 Task: Add Mother Earth Brewing Co Cali Cream Vanilla Ale 6 Pack Cans to the cart.
Action: Mouse moved to (848, 304)
Screenshot: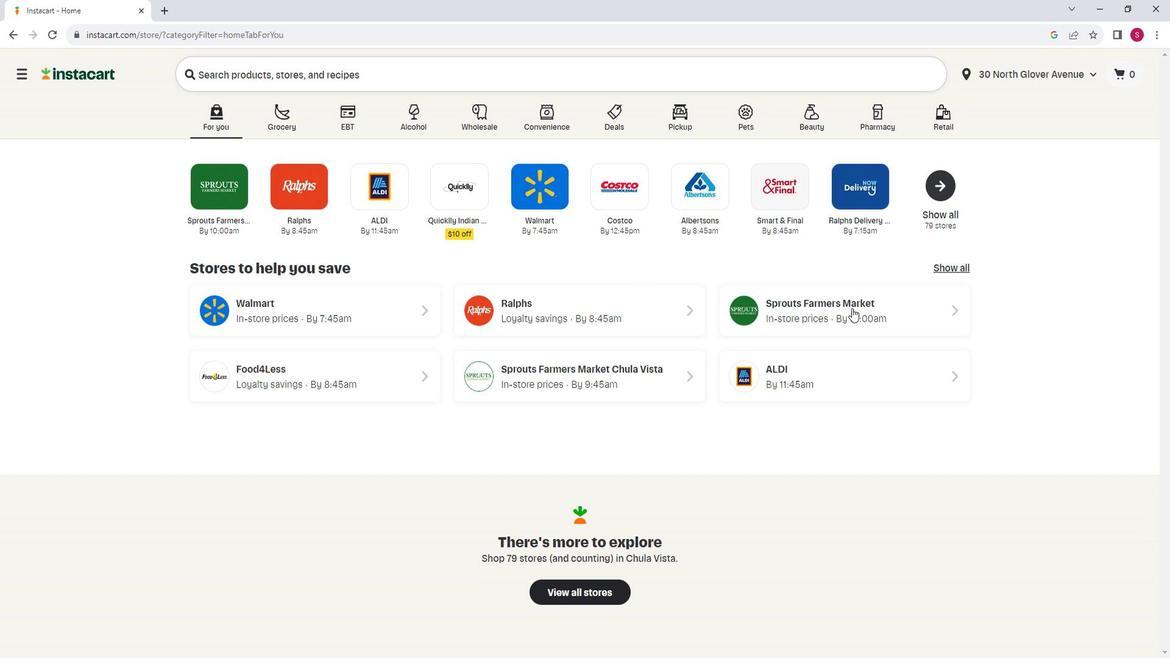 
Action: Mouse pressed left at (848, 304)
Screenshot: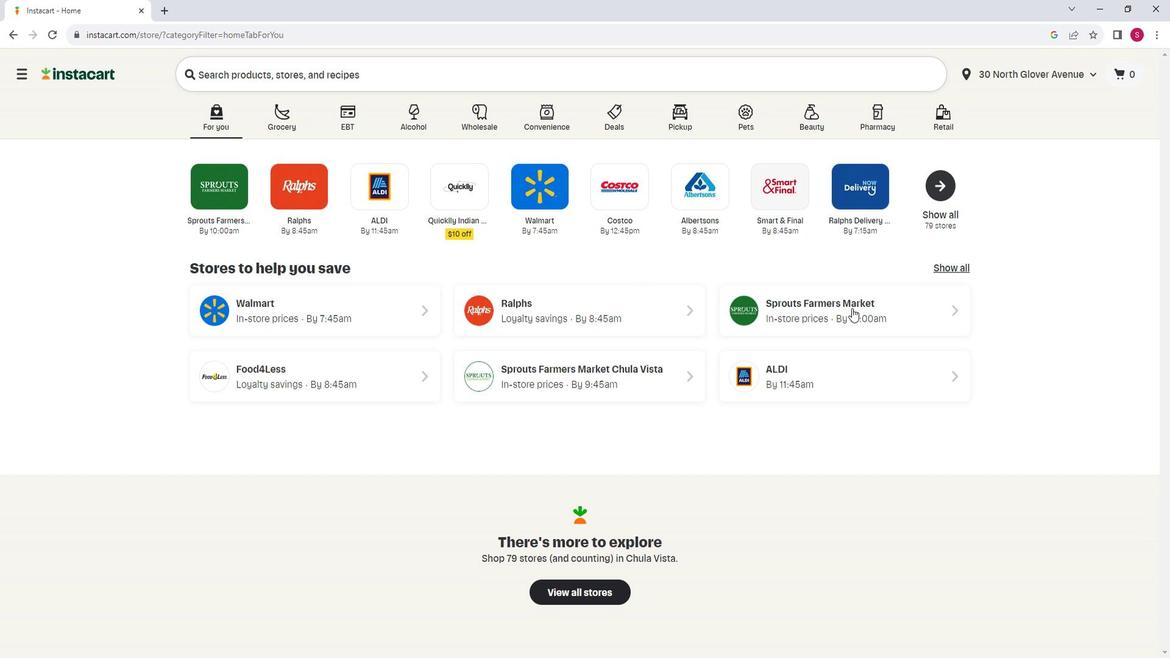 
Action: Mouse moved to (101, 482)
Screenshot: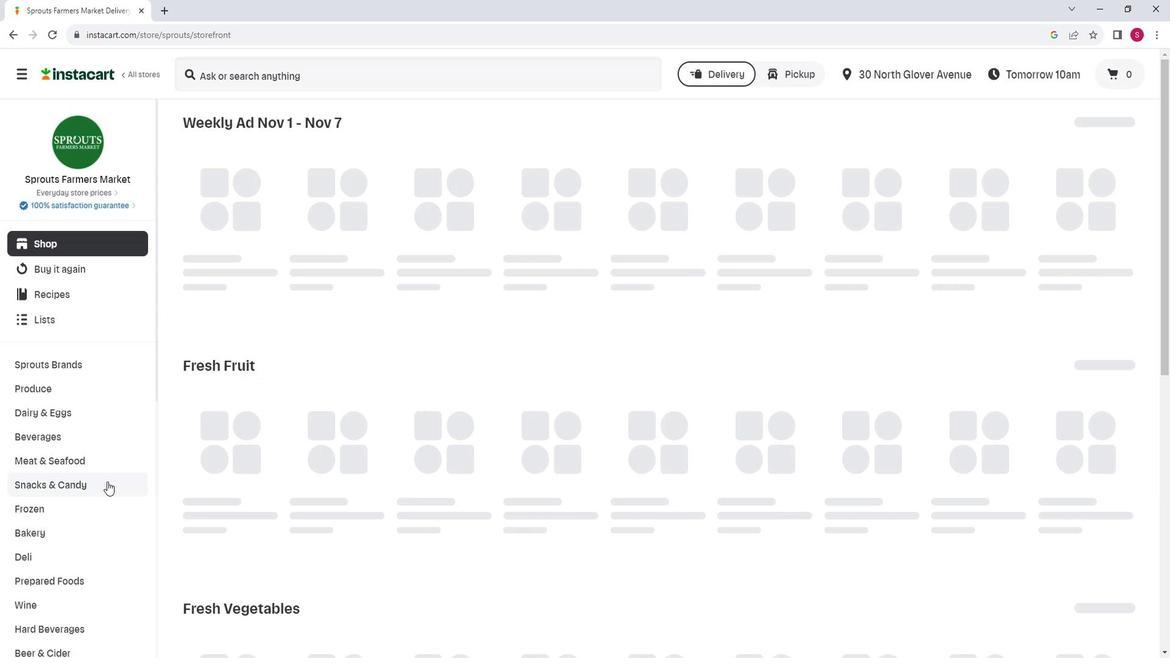 
Action: Mouse scrolled (101, 481) with delta (0, 0)
Screenshot: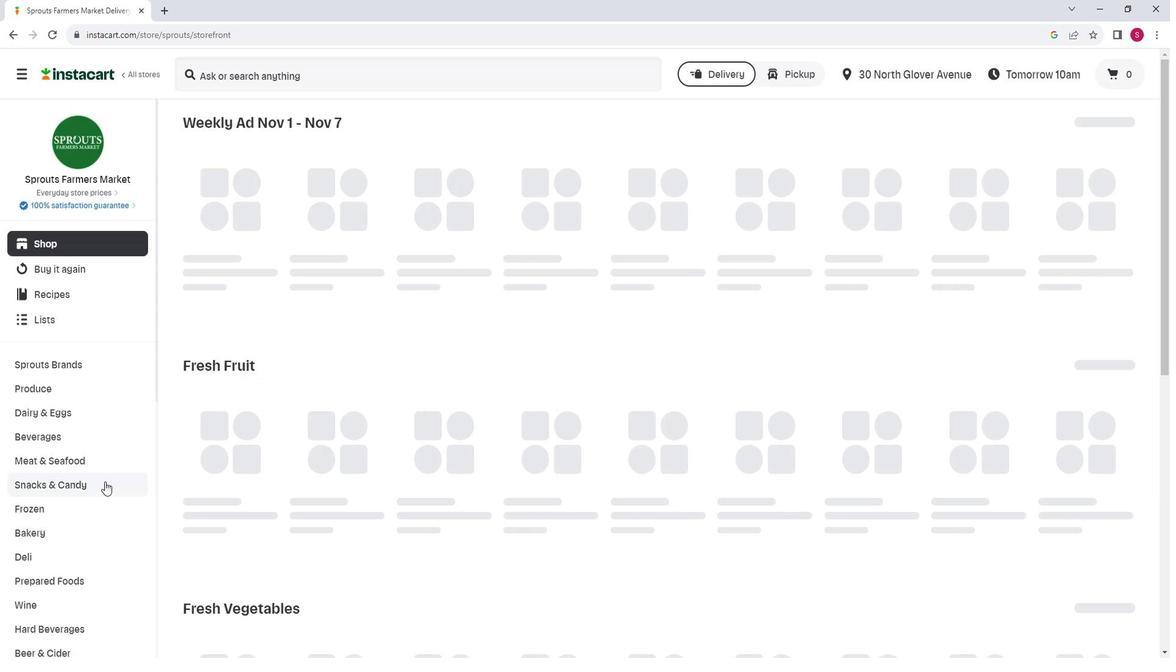 
Action: Mouse scrolled (101, 481) with delta (0, 0)
Screenshot: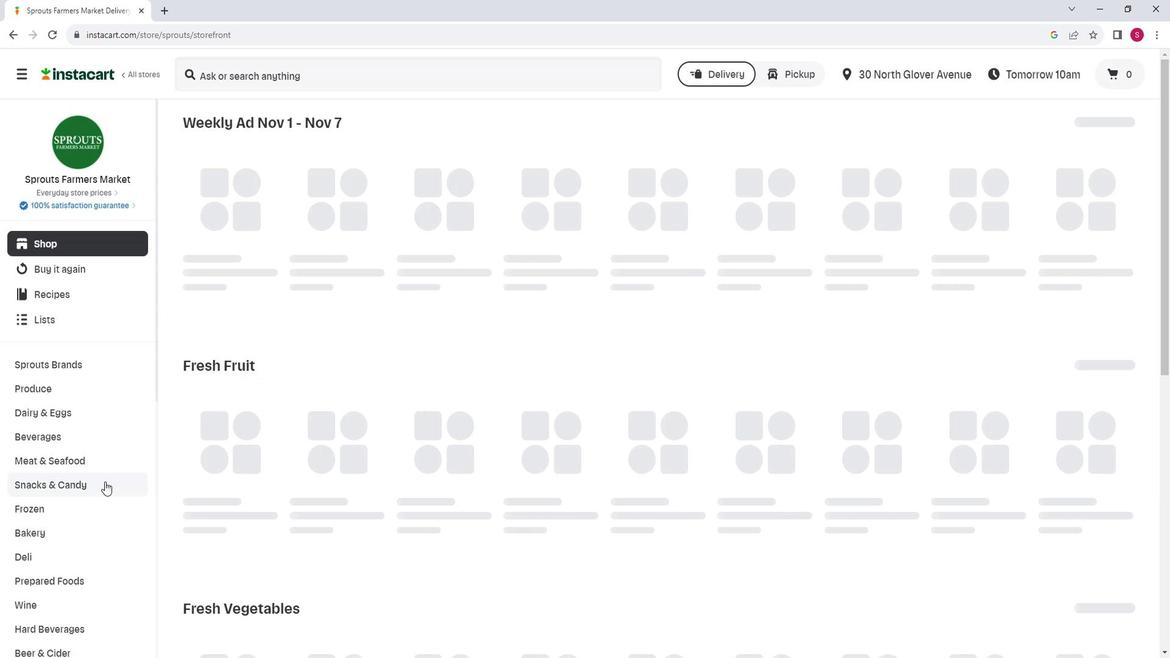 
Action: Mouse moved to (83, 521)
Screenshot: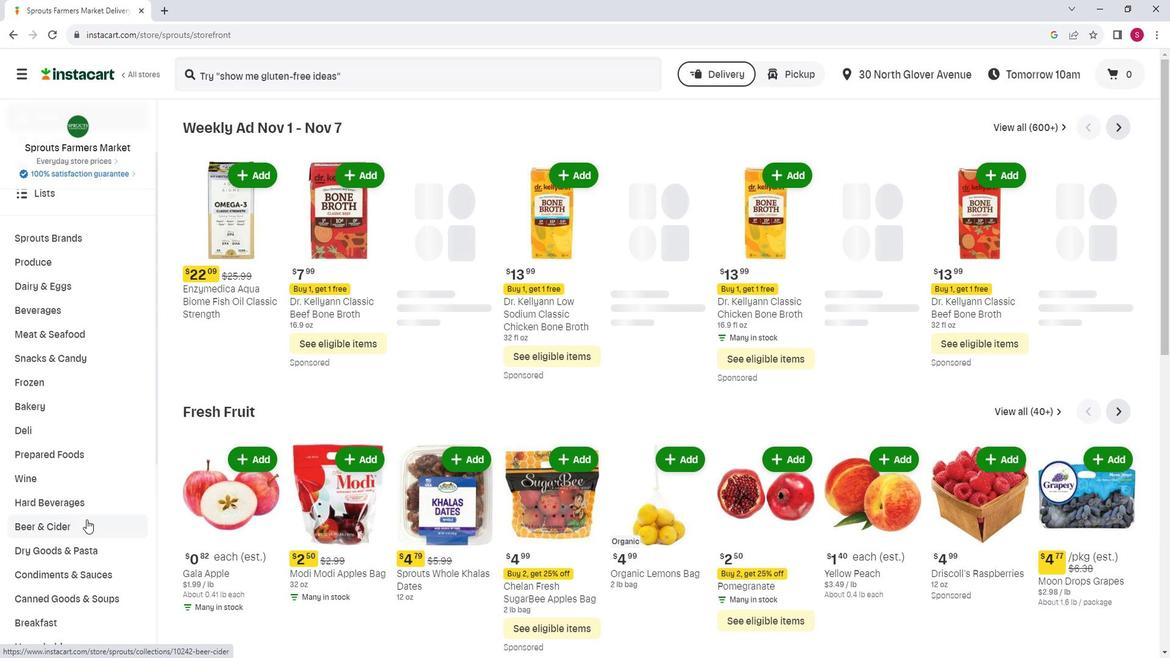 
Action: Mouse pressed left at (83, 521)
Screenshot: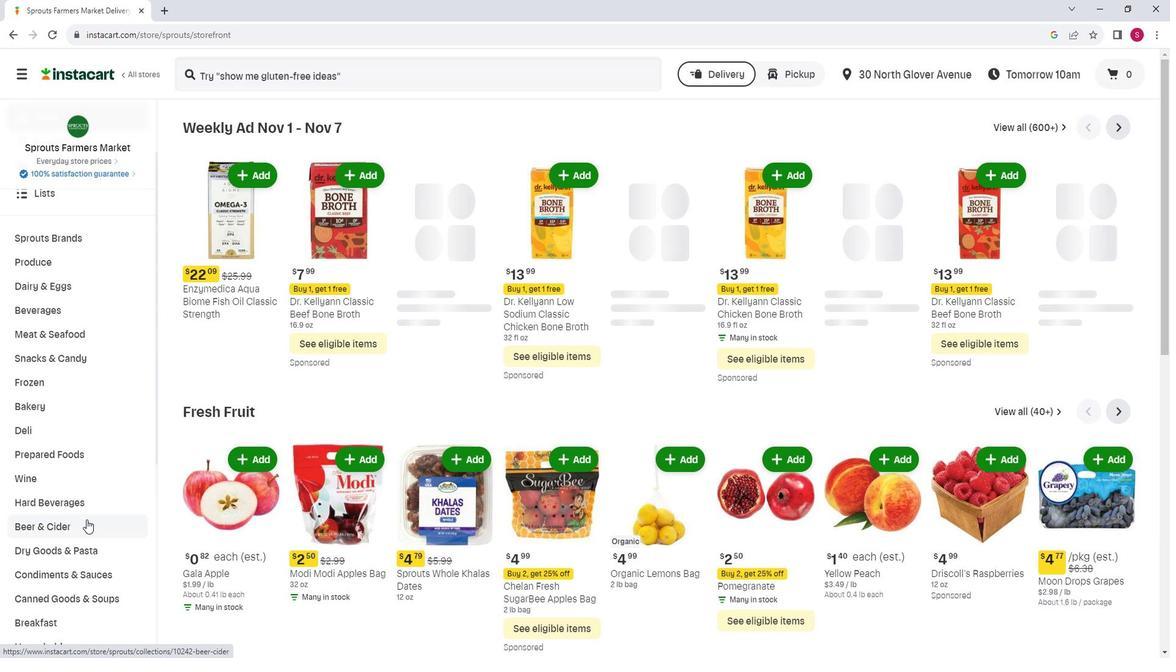 
Action: Mouse moved to (418, 149)
Screenshot: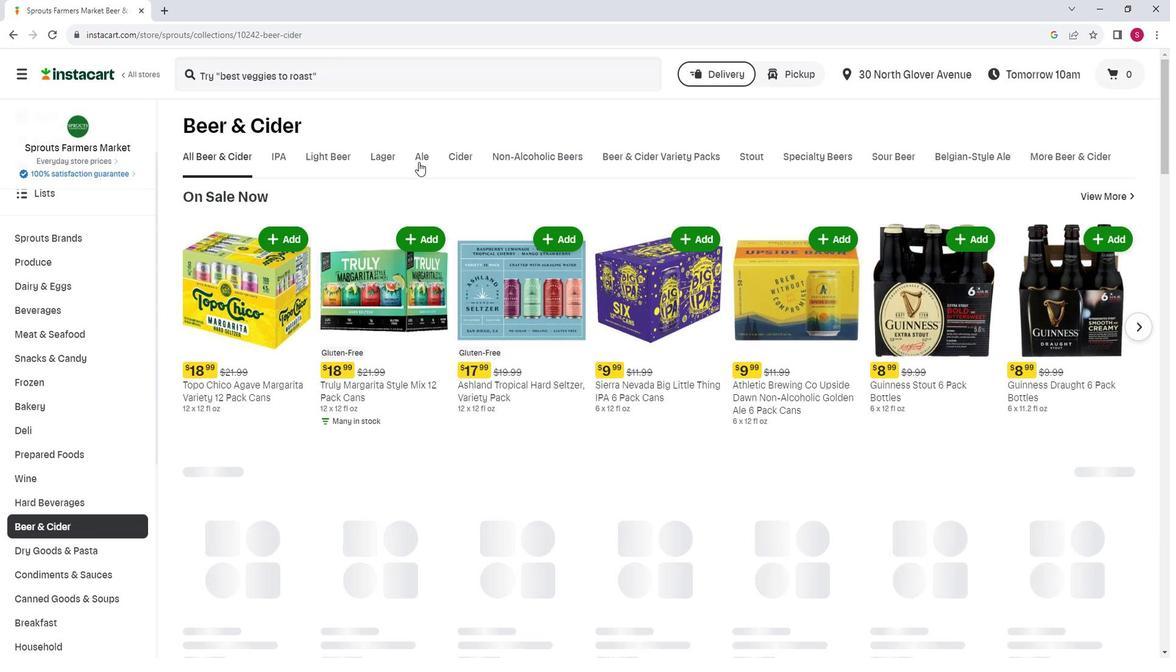 
Action: Mouse pressed left at (418, 149)
Screenshot: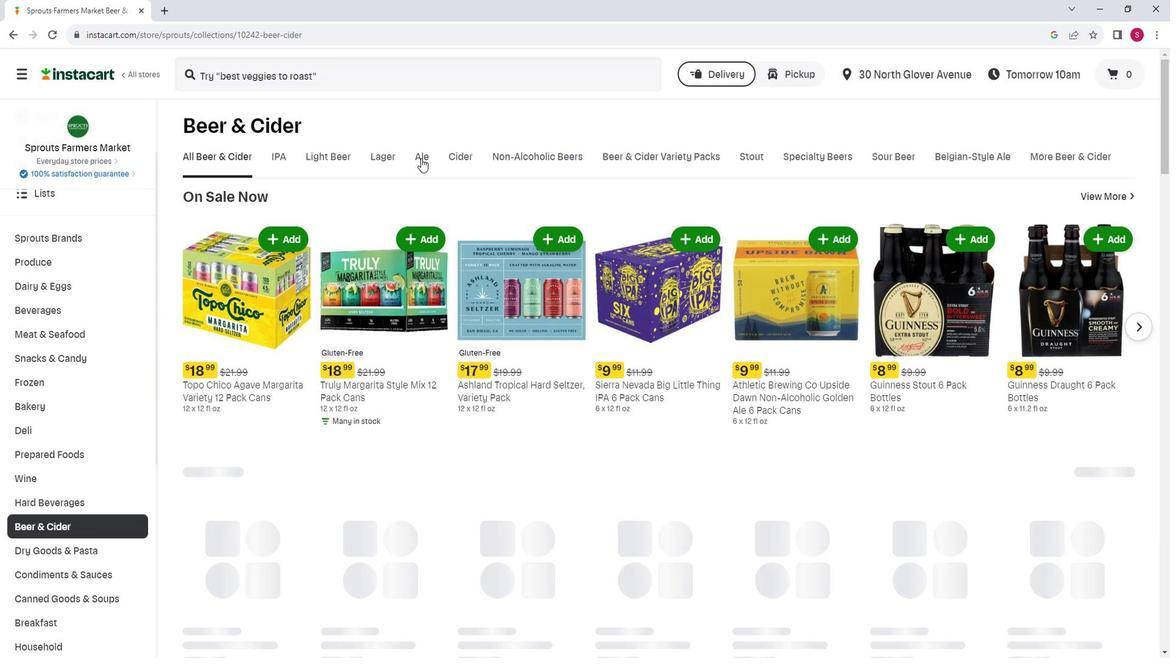 
Action: Mouse moved to (560, 259)
Screenshot: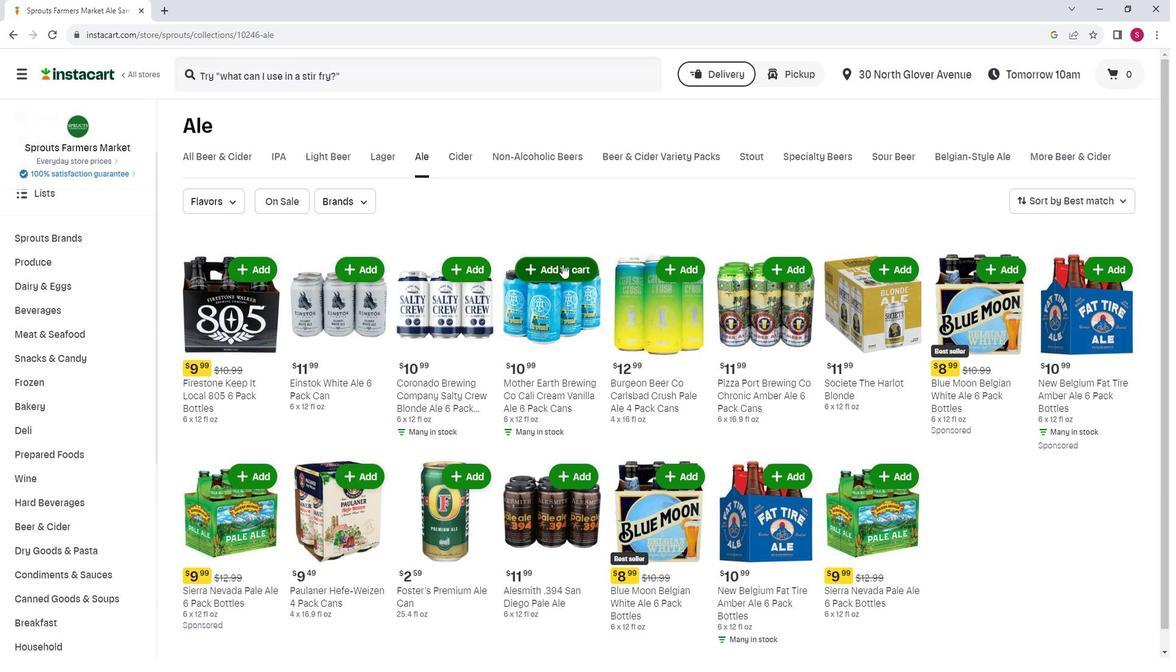 
Action: Mouse pressed left at (560, 259)
Screenshot: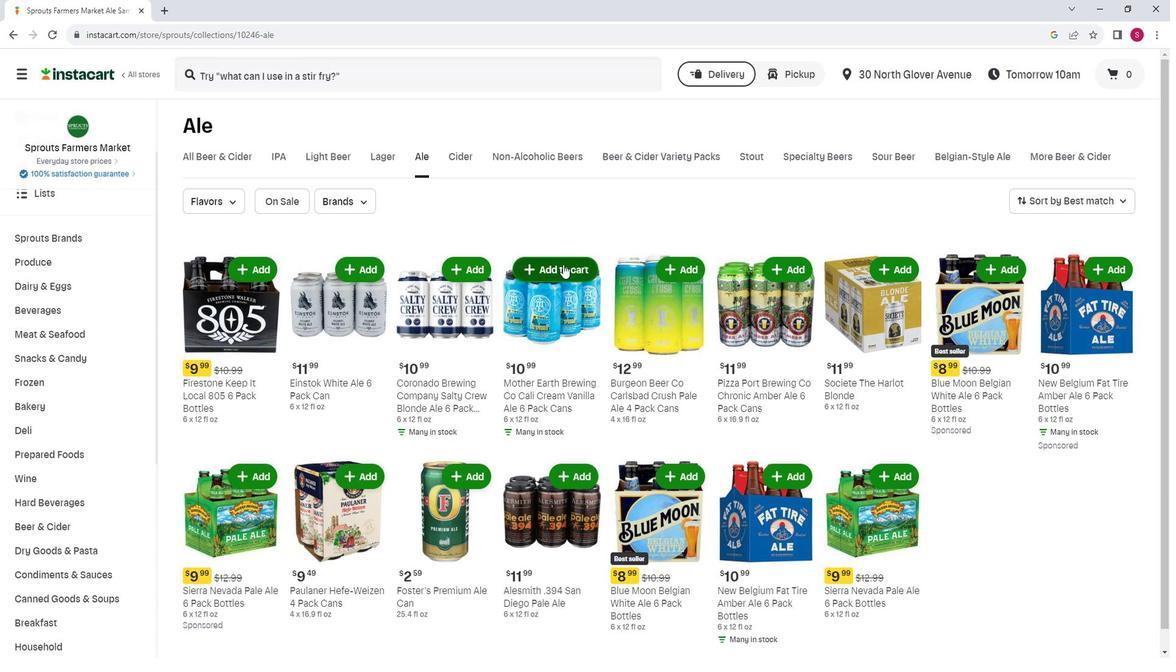 
Action: Mouse moved to (561, 210)
Screenshot: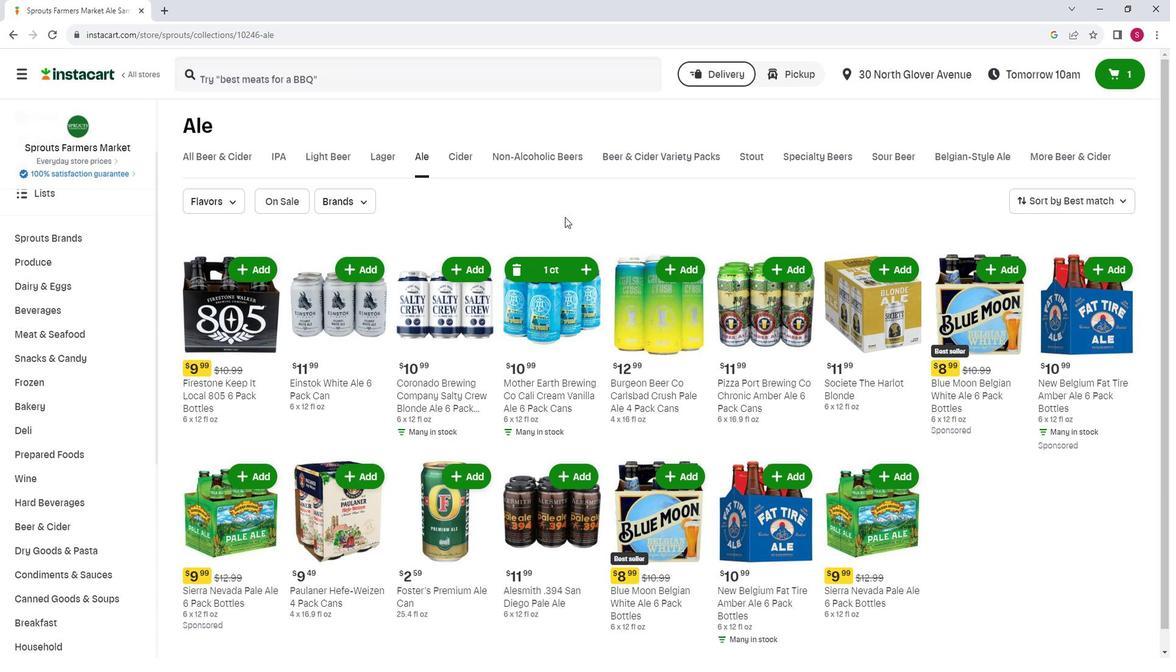 
